 Task: In the  document leadership.docx, change border color to  'Brown' and border width to  '1.5' Select the first Column and fill it with the color  Light Magenta
Action: Mouse pressed left at (268, 387)
Screenshot: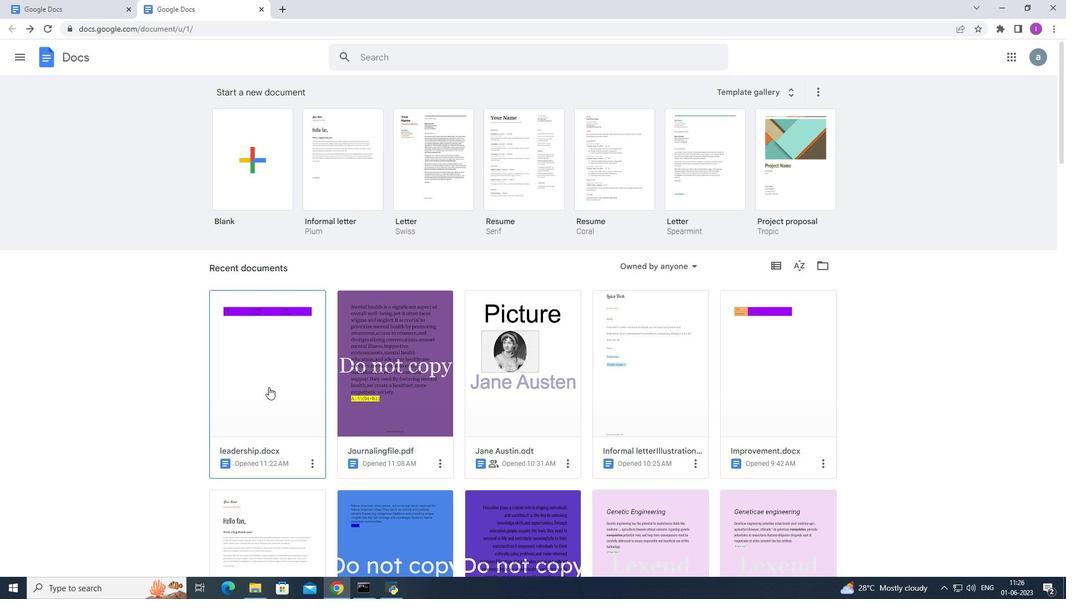 
Action: Mouse moved to (726, 217)
Screenshot: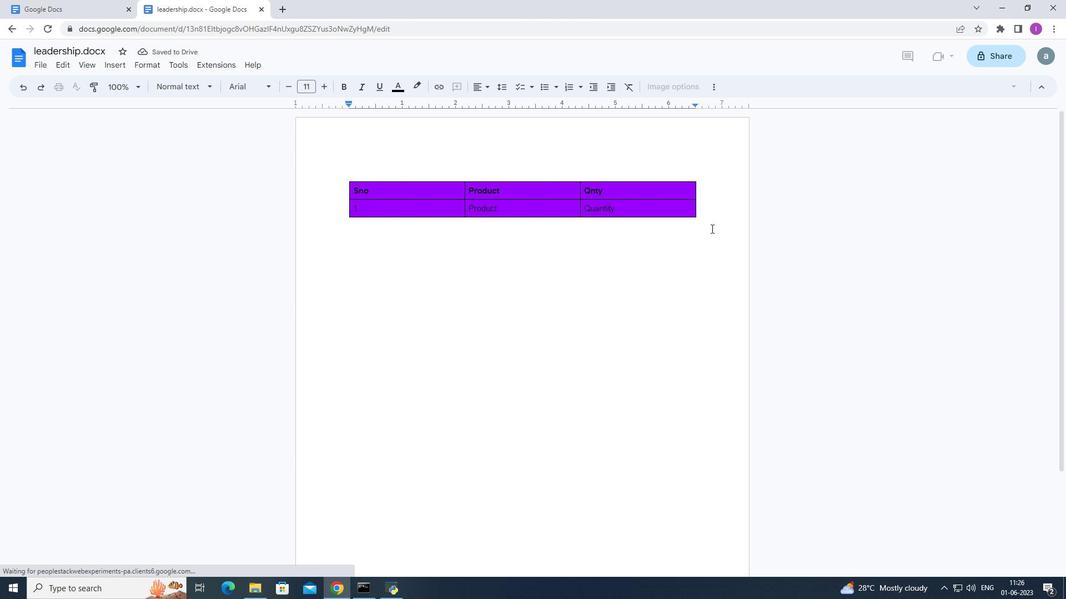 
Action: Mouse pressed left at (726, 217)
Screenshot: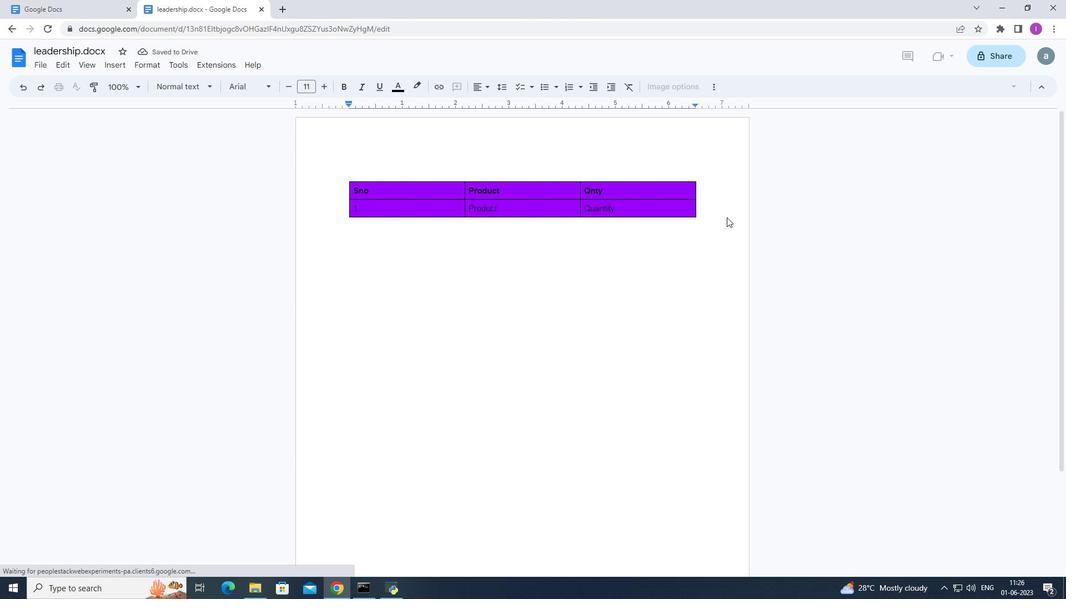 
Action: Mouse moved to (681, 248)
Screenshot: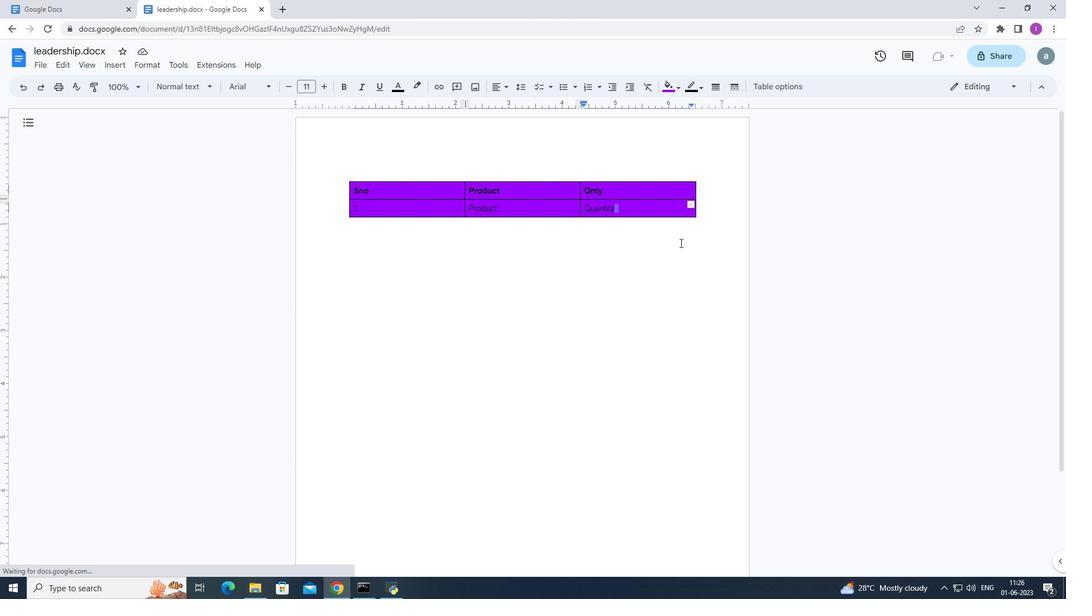 
Action: Mouse pressed left at (681, 248)
Screenshot: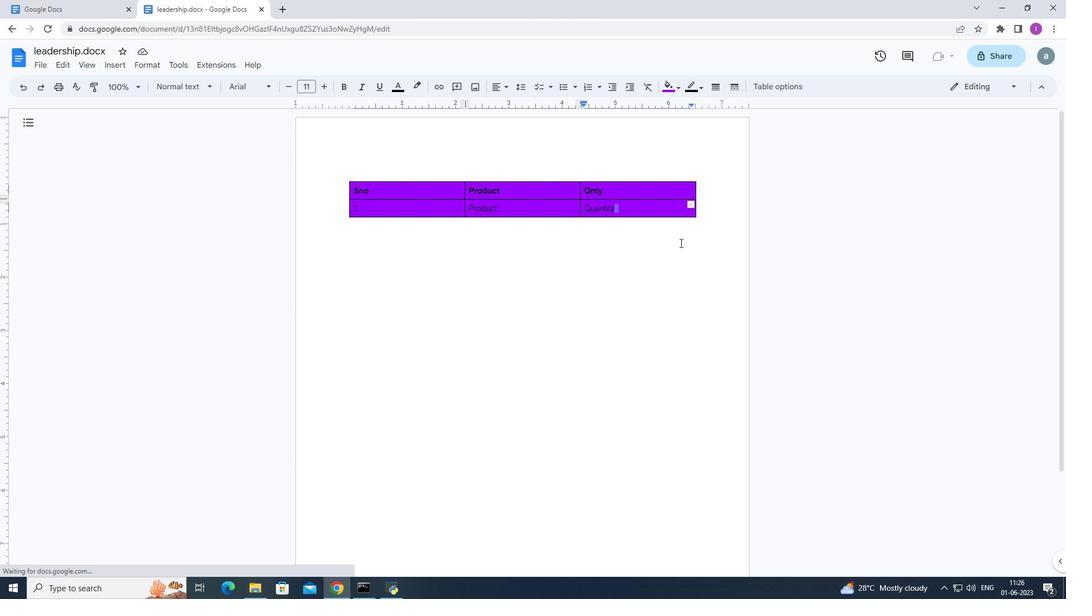
Action: Mouse moved to (703, 224)
Screenshot: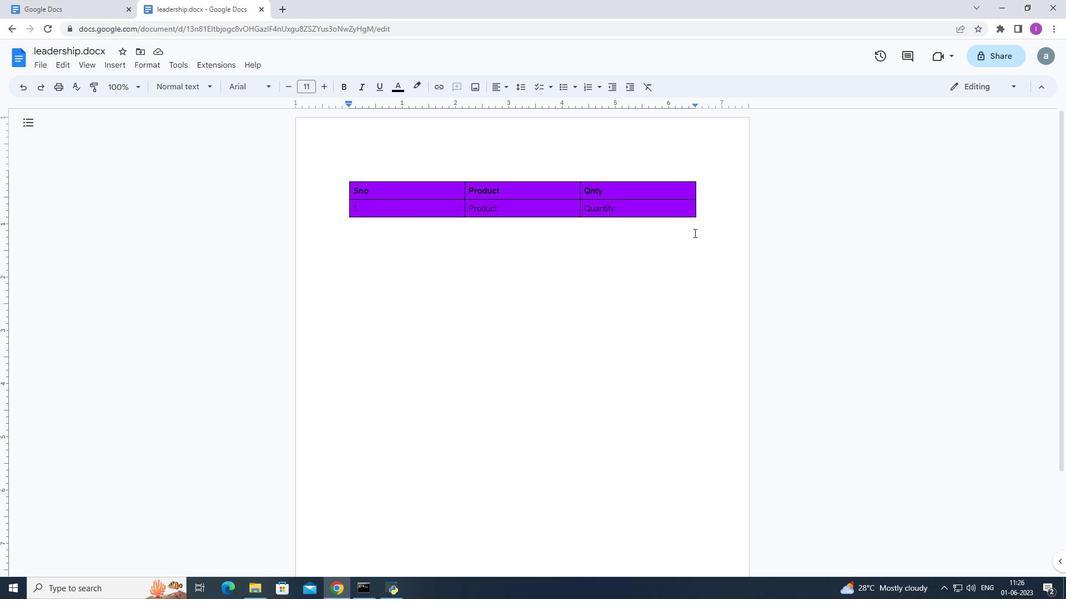 
Action: Mouse pressed left at (703, 224)
Screenshot: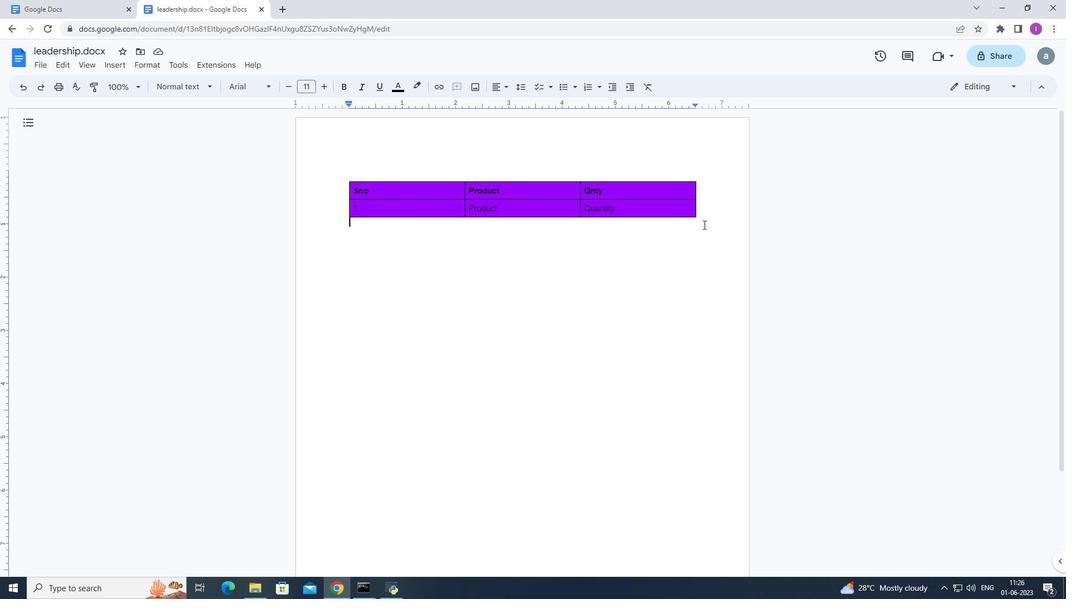 
Action: Mouse moved to (694, 139)
Screenshot: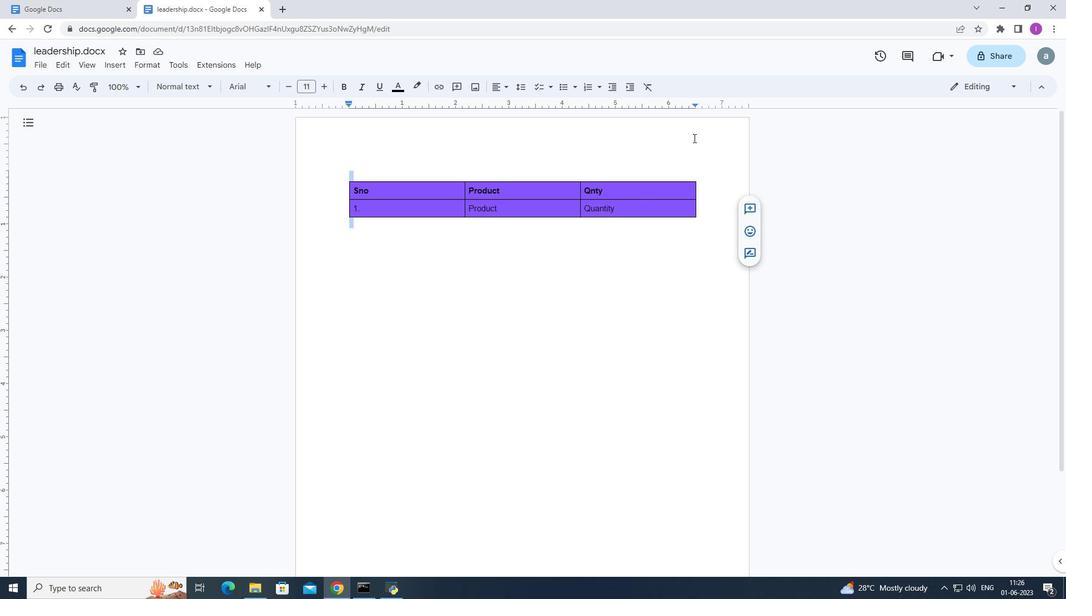 
Action: Mouse pressed left at (694, 139)
Screenshot: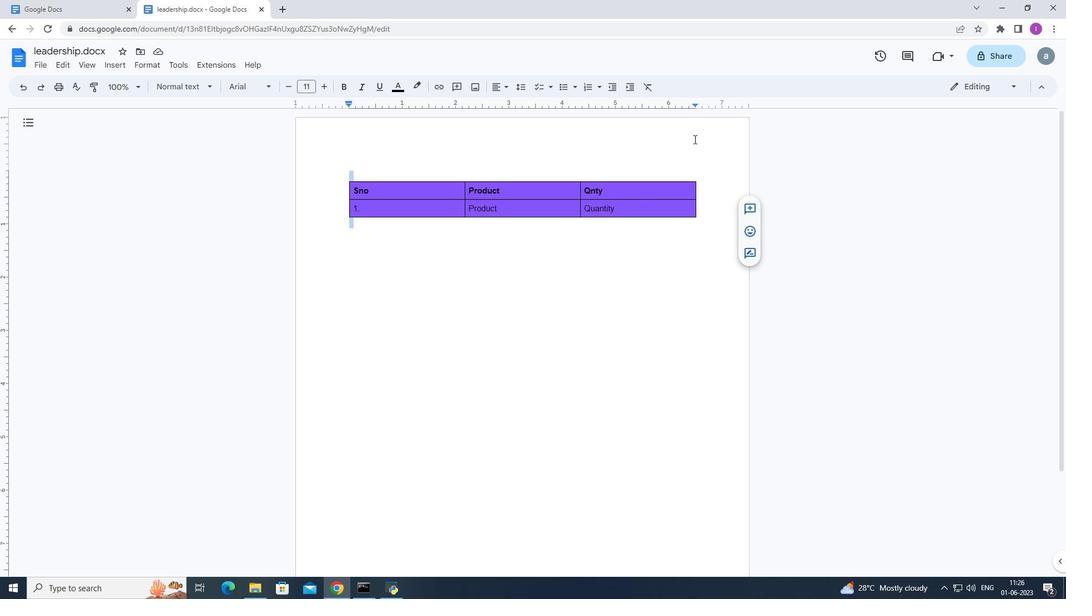 
Action: Mouse moved to (706, 223)
Screenshot: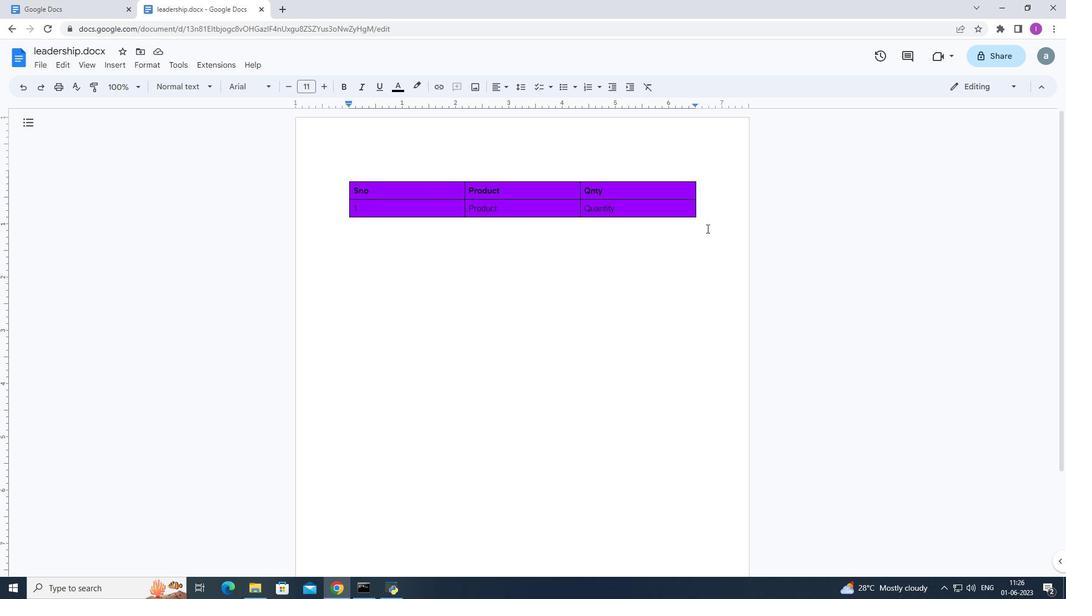
Action: Mouse pressed left at (706, 223)
Screenshot: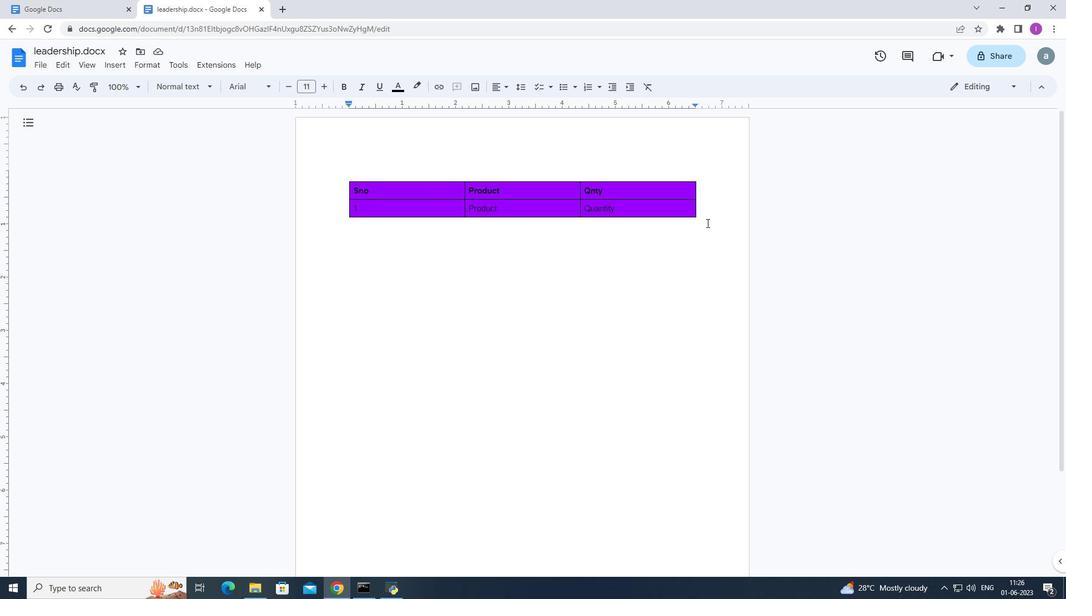 
Action: Mouse moved to (691, 89)
Screenshot: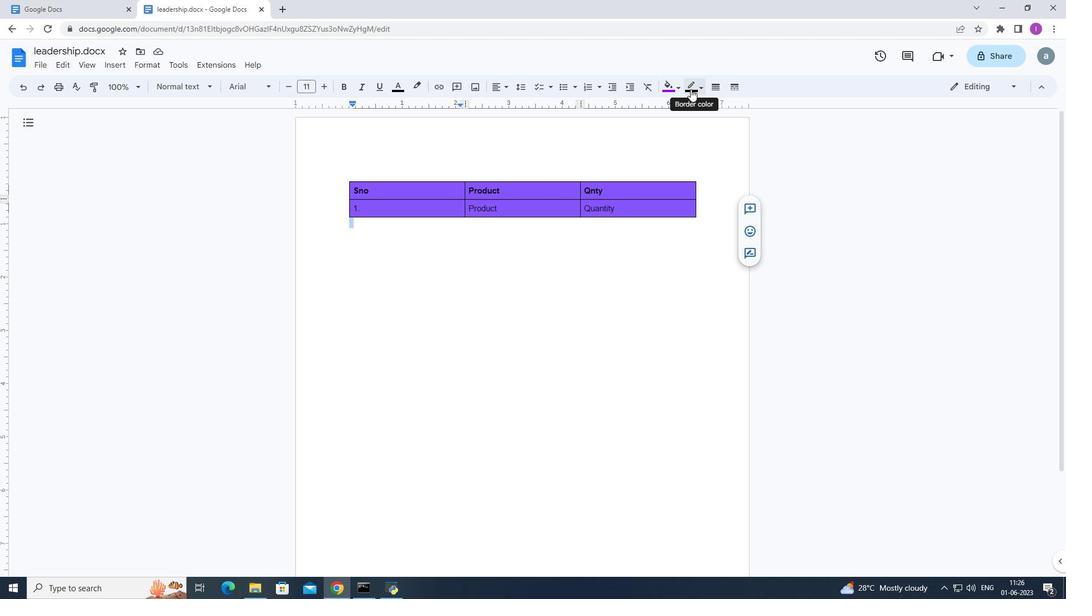 
Action: Mouse pressed left at (691, 89)
Screenshot: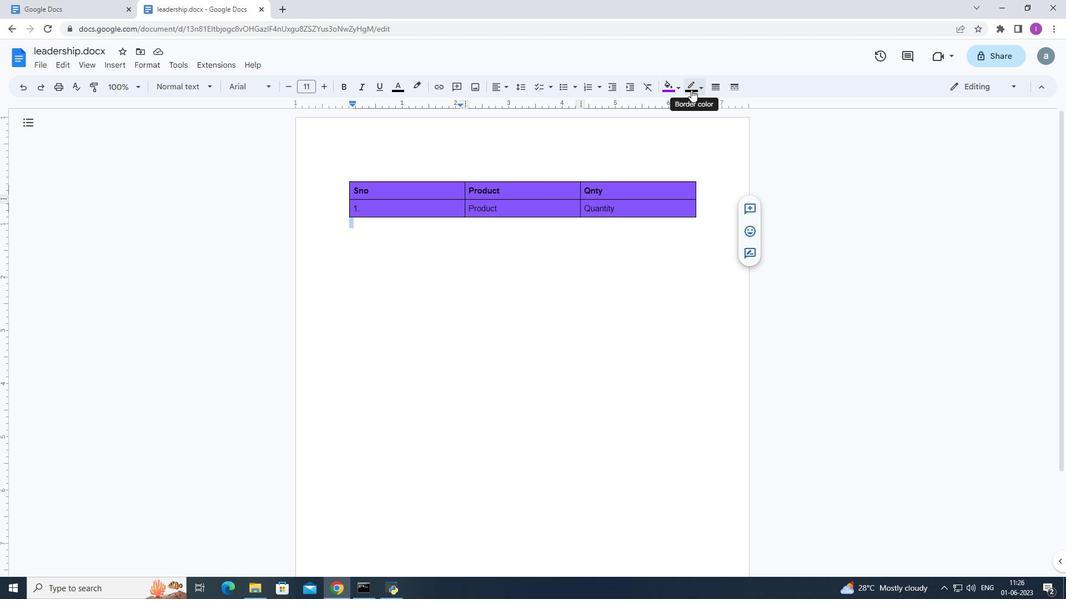 
Action: Mouse moved to (698, 217)
Screenshot: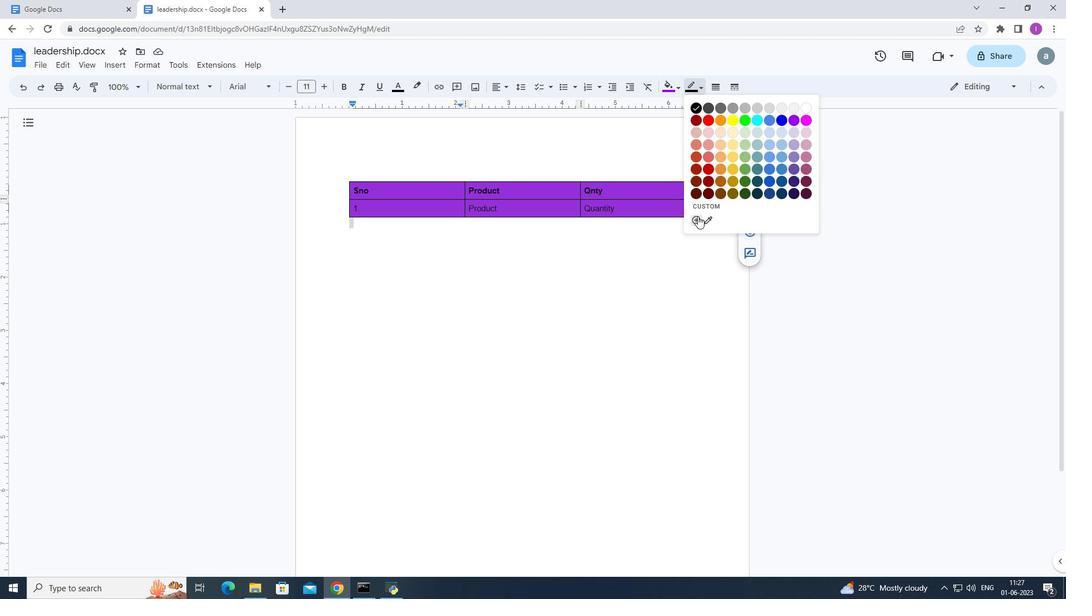 
Action: Mouse pressed left at (698, 217)
Screenshot: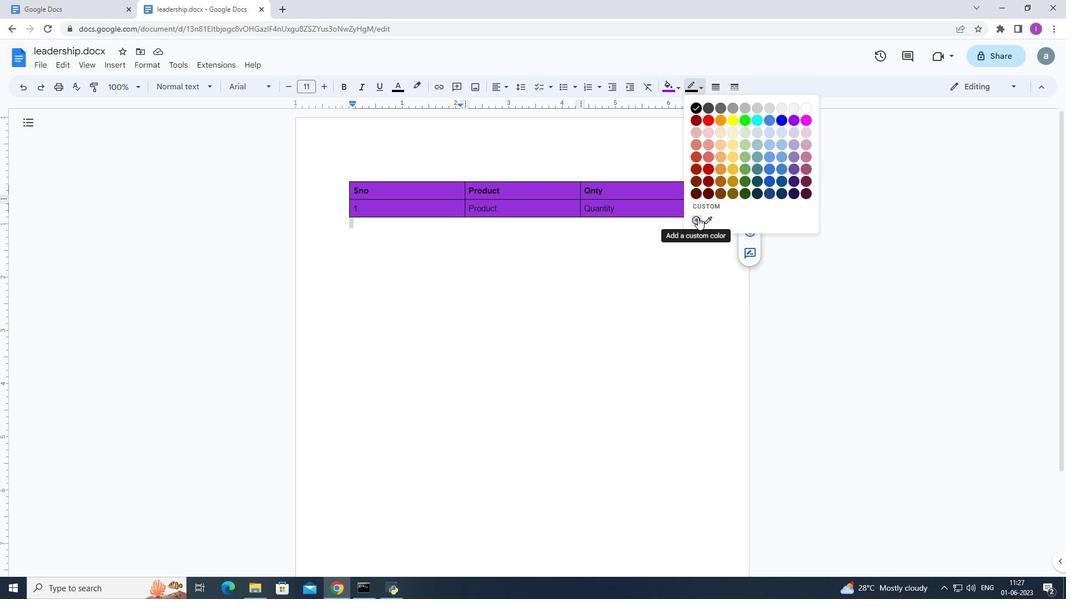 
Action: Mouse moved to (573, 228)
Screenshot: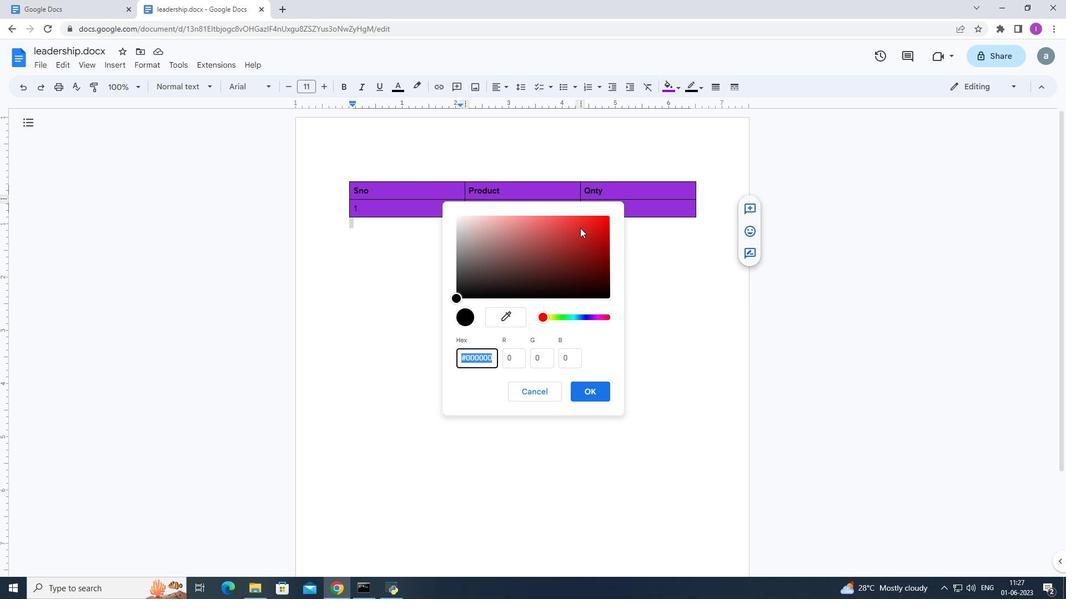 
Action: Mouse pressed left at (573, 228)
Screenshot: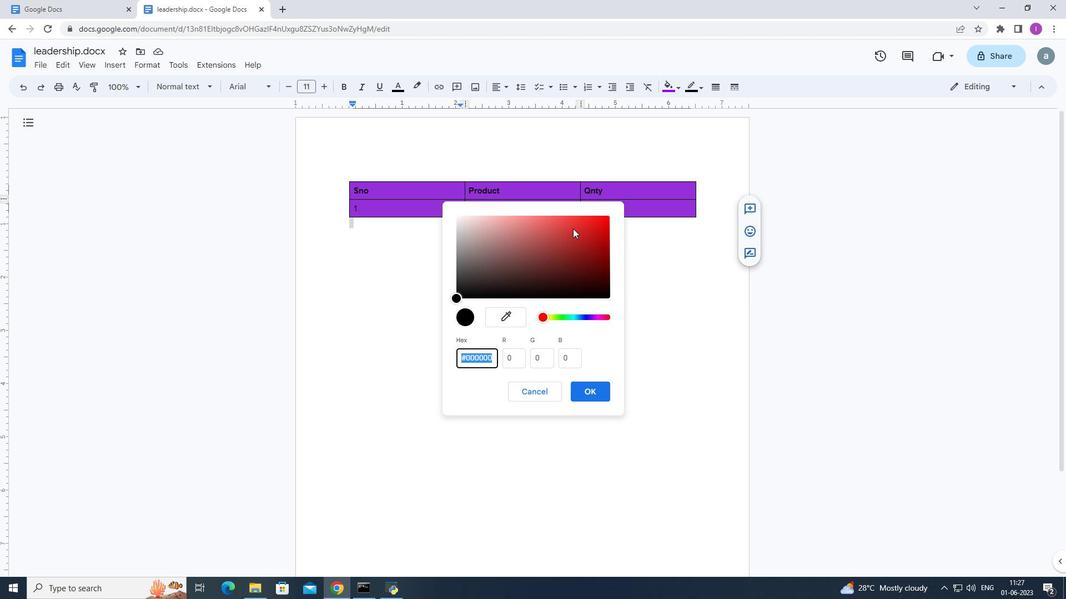 
Action: Mouse moved to (551, 318)
Screenshot: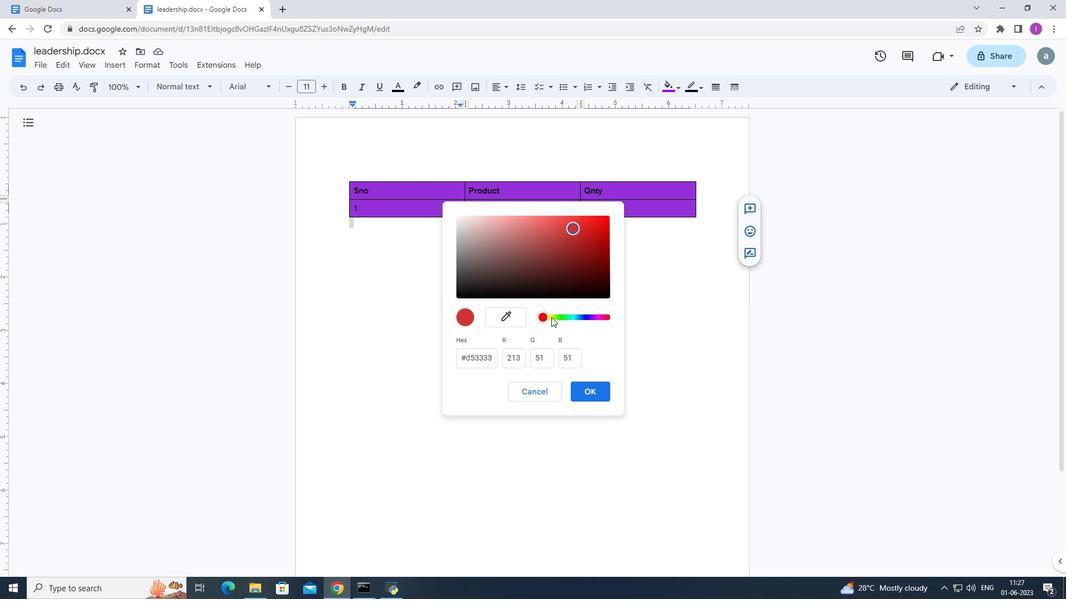 
Action: Mouse pressed left at (551, 318)
Screenshot: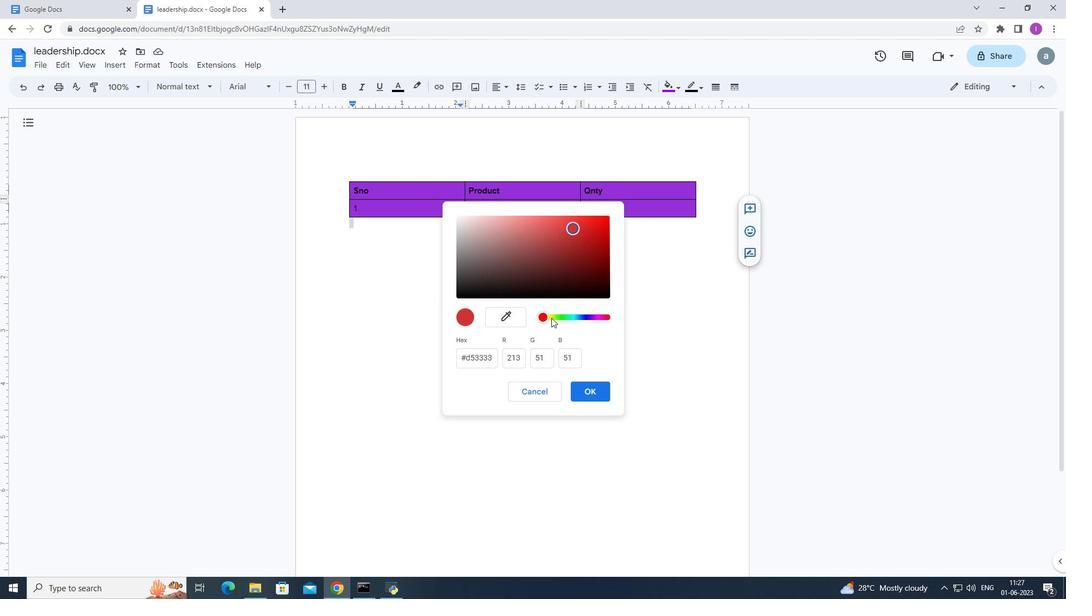 
Action: Mouse moved to (548, 316)
Screenshot: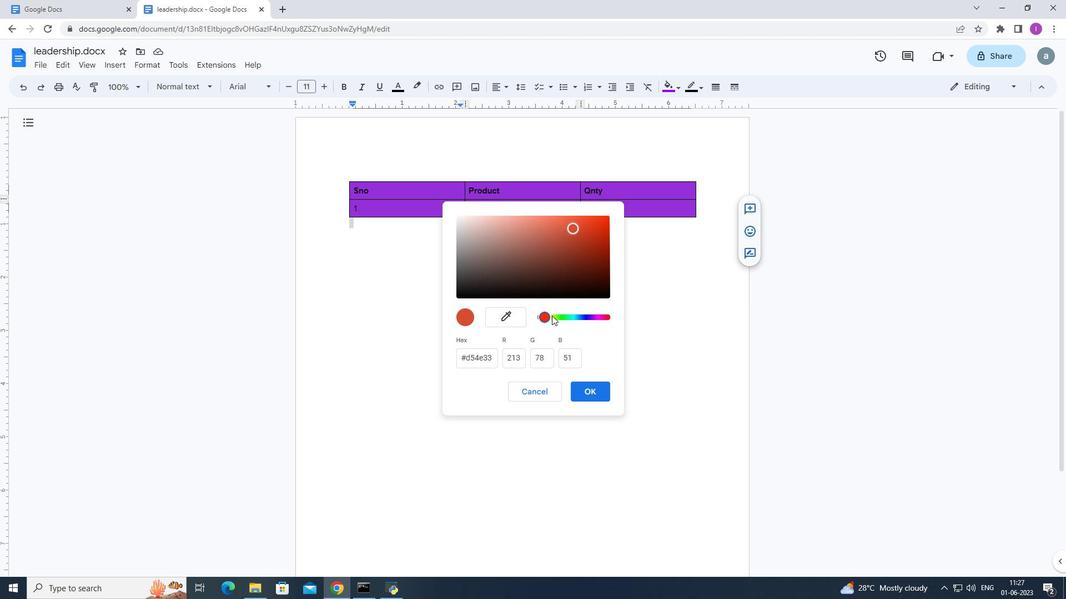 
Action: Mouse pressed left at (548, 316)
Screenshot: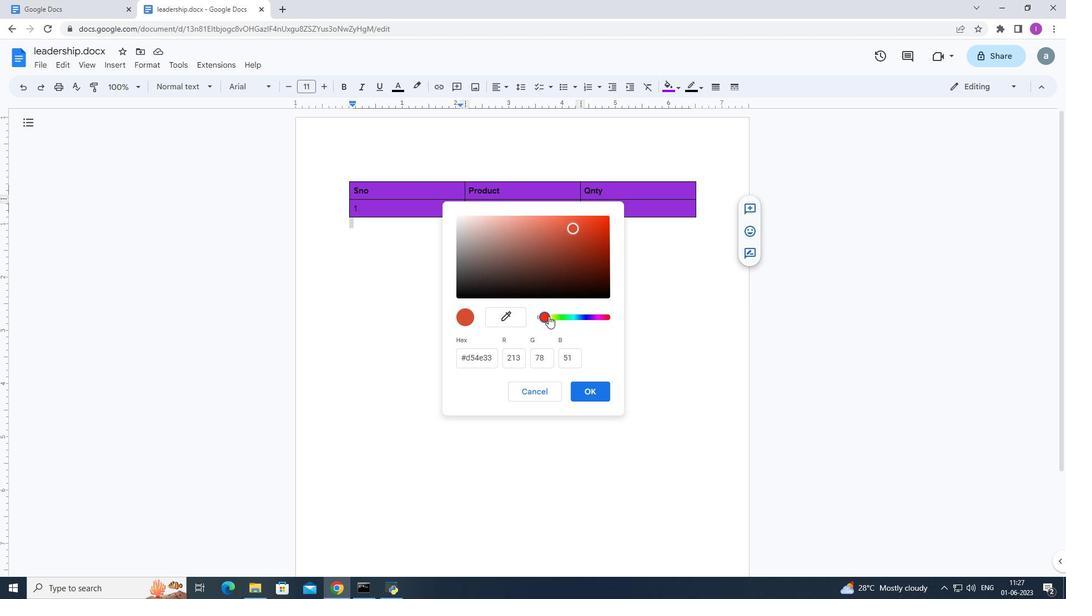 
Action: Mouse moved to (592, 234)
Screenshot: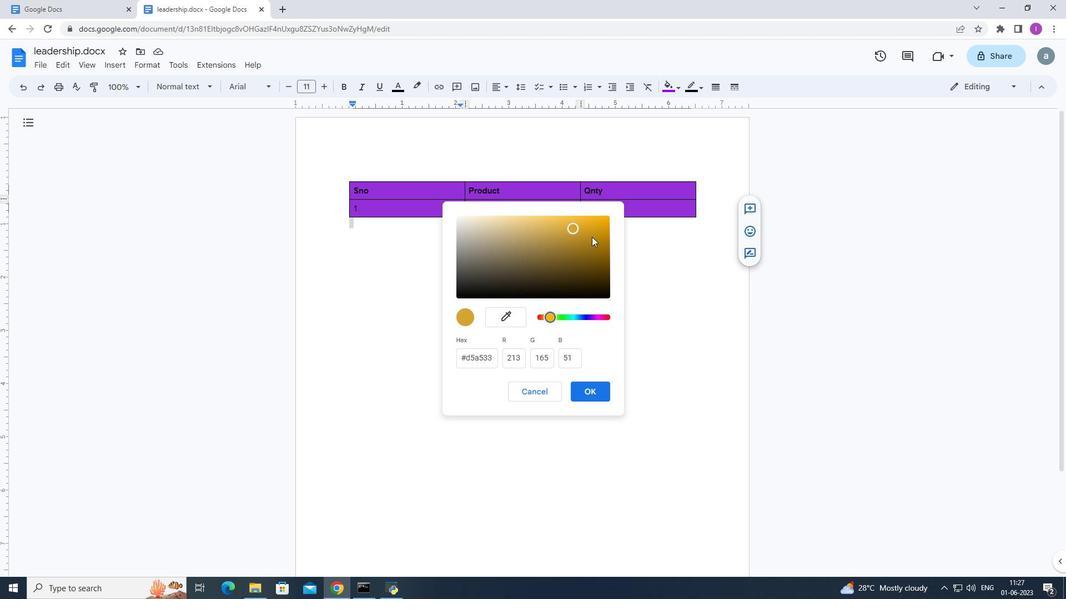 
Action: Mouse pressed left at (592, 234)
Screenshot: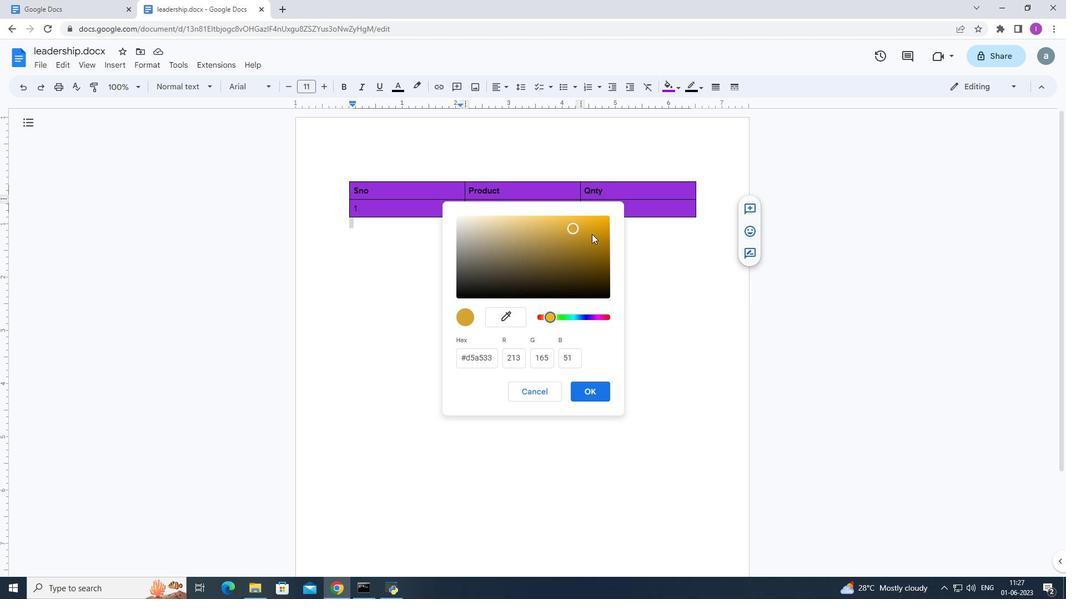 
Action: Mouse moved to (576, 388)
Screenshot: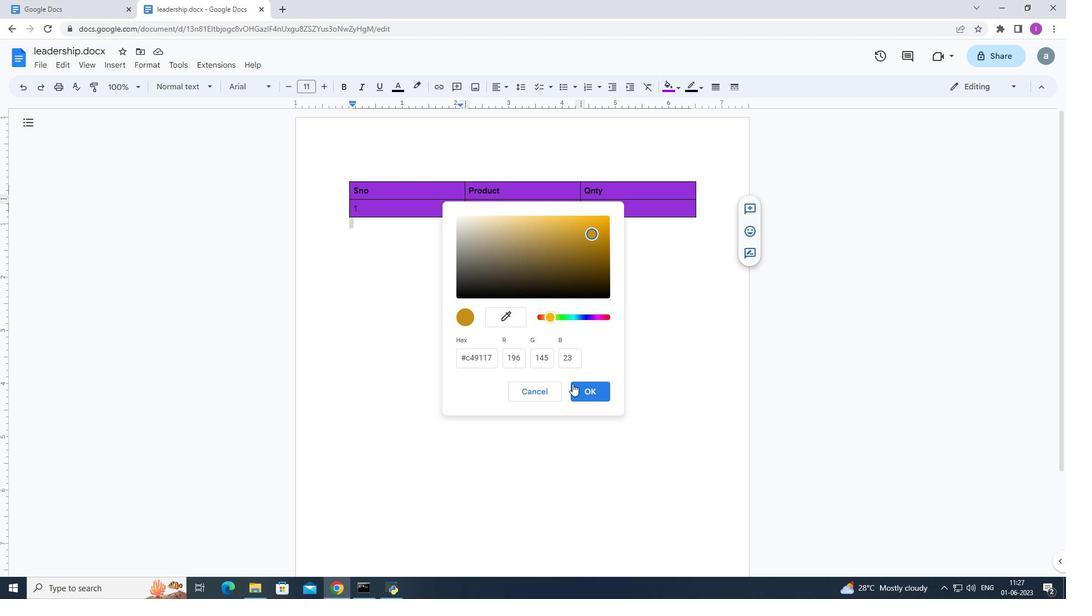 
Action: Mouse pressed left at (576, 388)
Screenshot: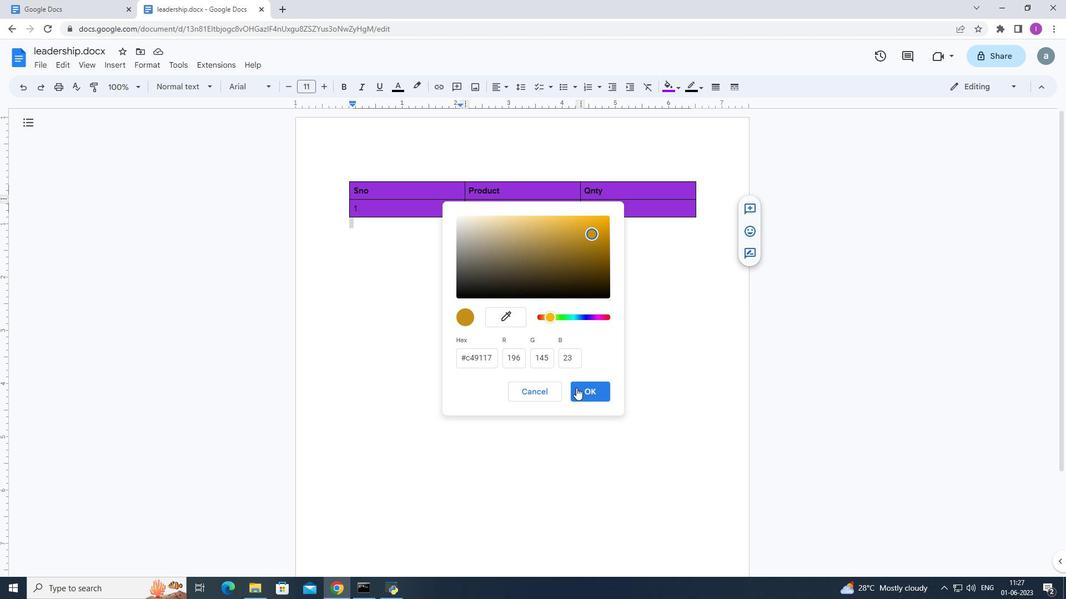 
Action: Mouse moved to (658, 155)
Screenshot: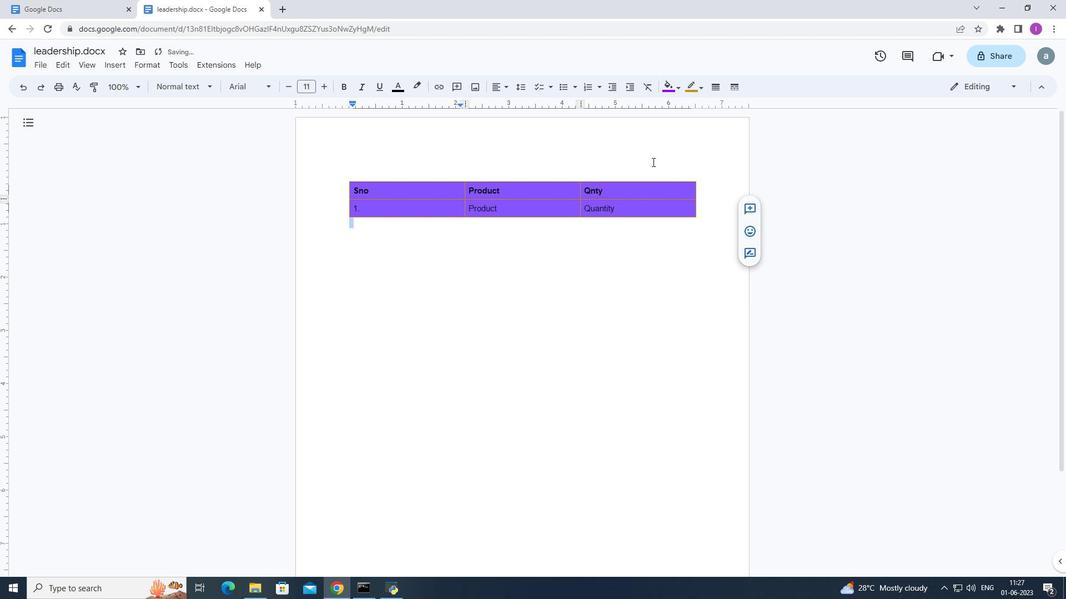 
Action: Mouse pressed left at (658, 155)
Screenshot: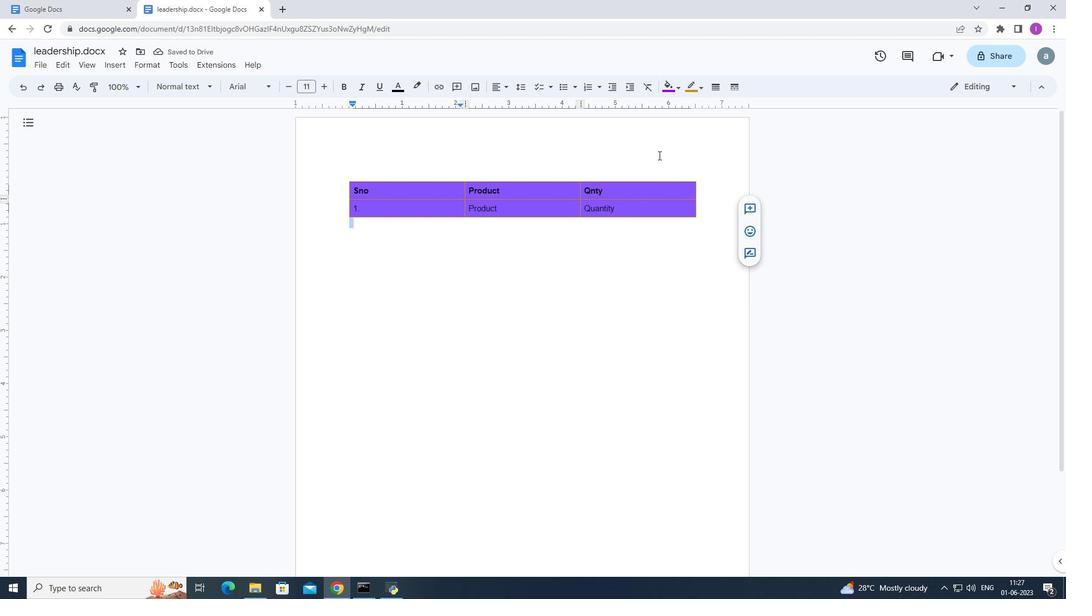 
Action: Mouse moved to (701, 215)
Screenshot: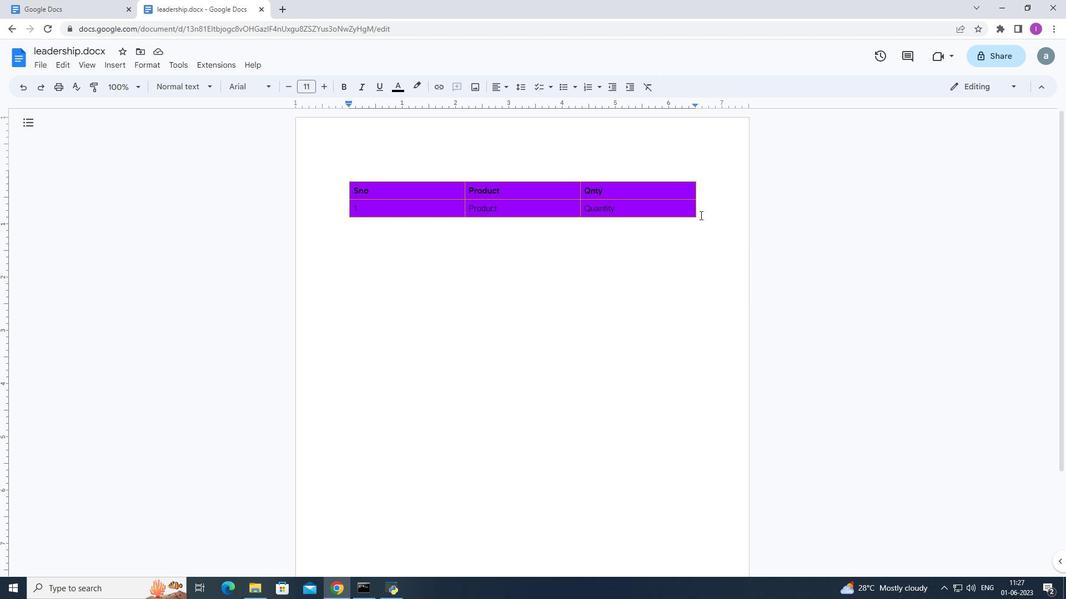 
Action: Mouse pressed left at (701, 215)
Screenshot: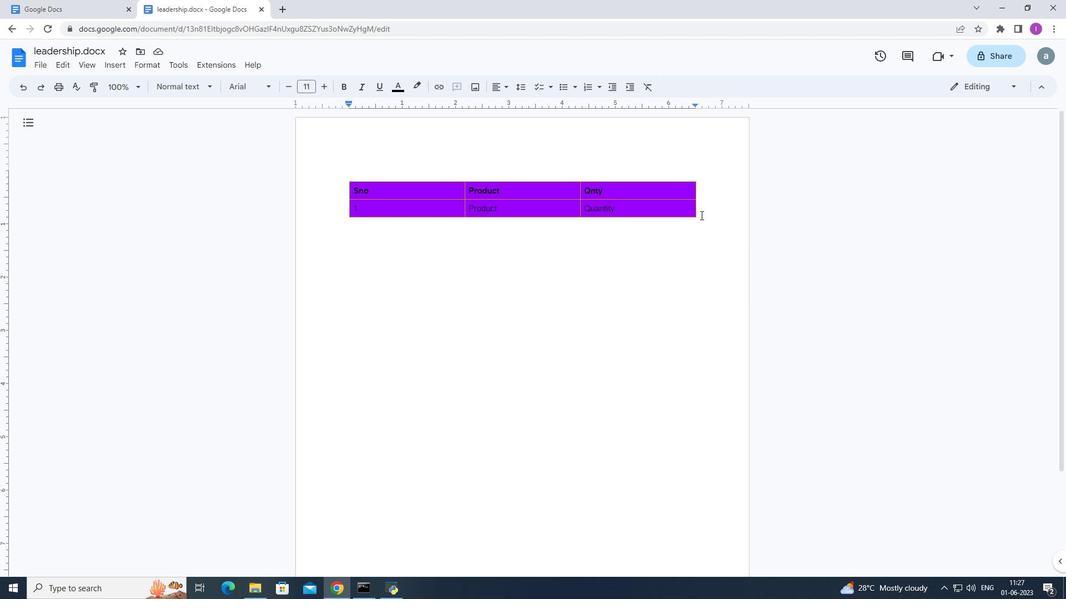 
Action: Mouse moved to (692, 158)
Screenshot: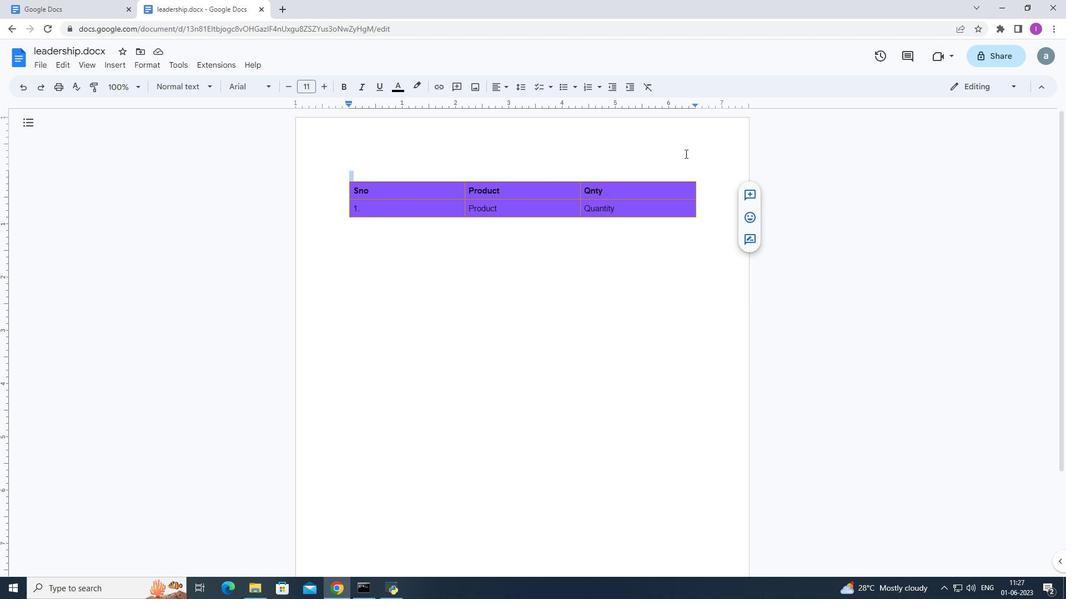 
Action: Mouse pressed left at (692, 158)
Screenshot: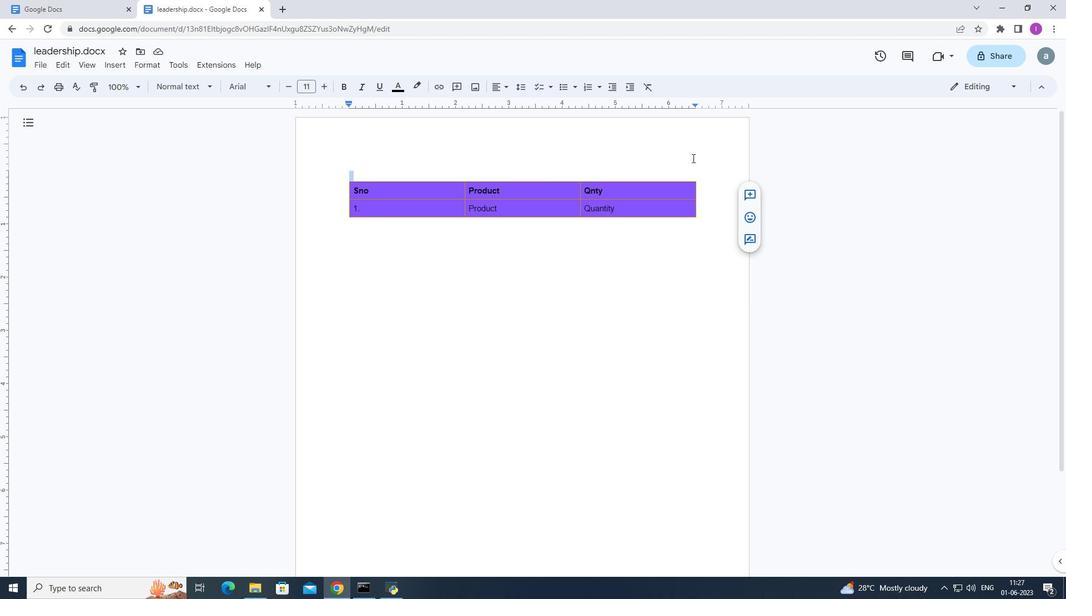 
Action: Mouse moved to (708, 182)
Screenshot: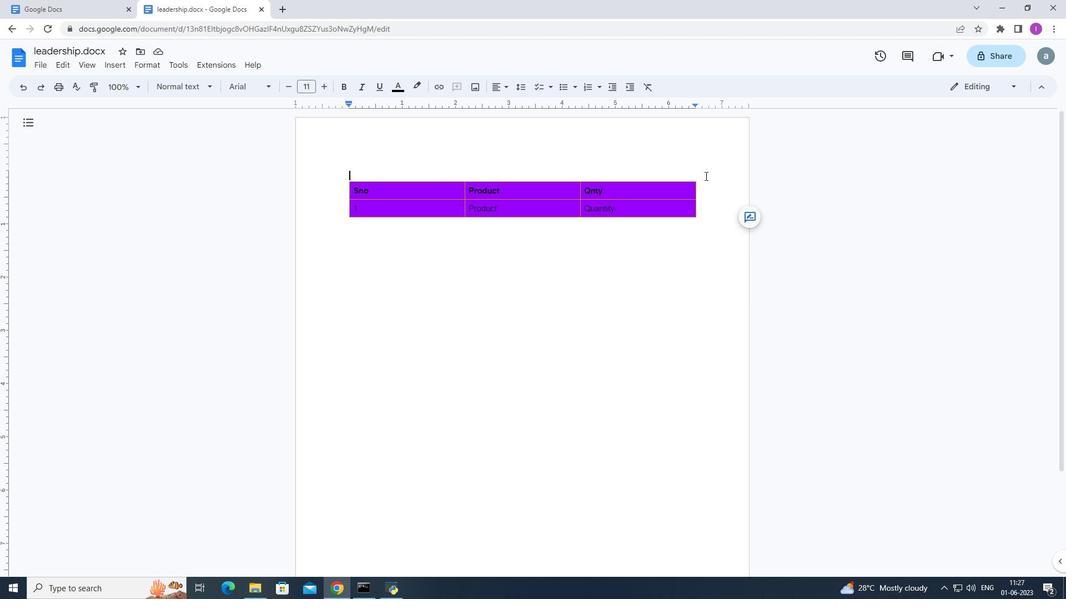 
Action: Mouse pressed left at (708, 182)
Screenshot: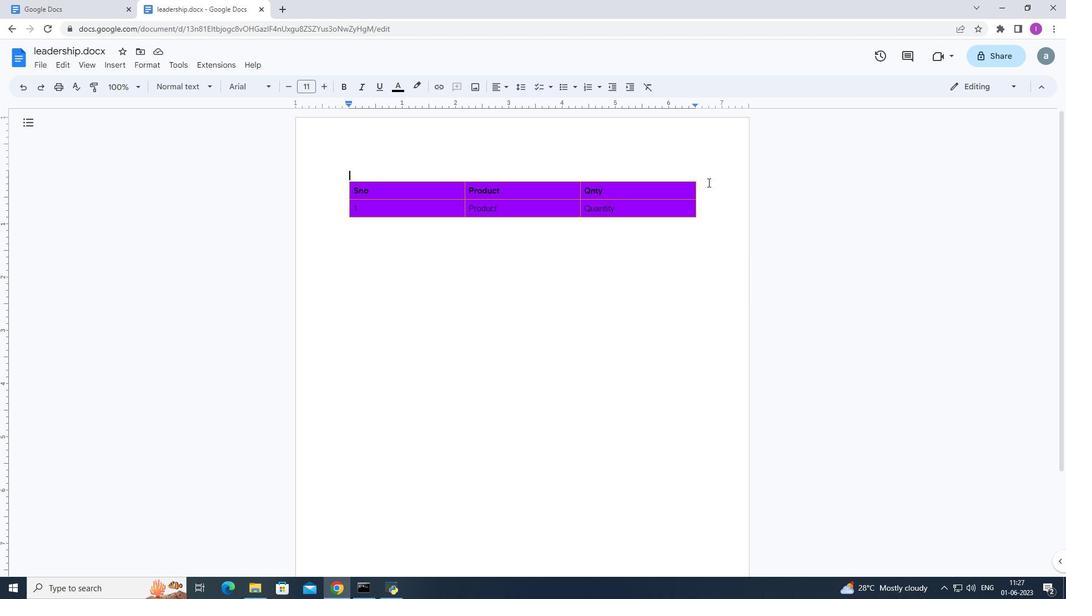 
Action: Mouse moved to (714, 161)
Screenshot: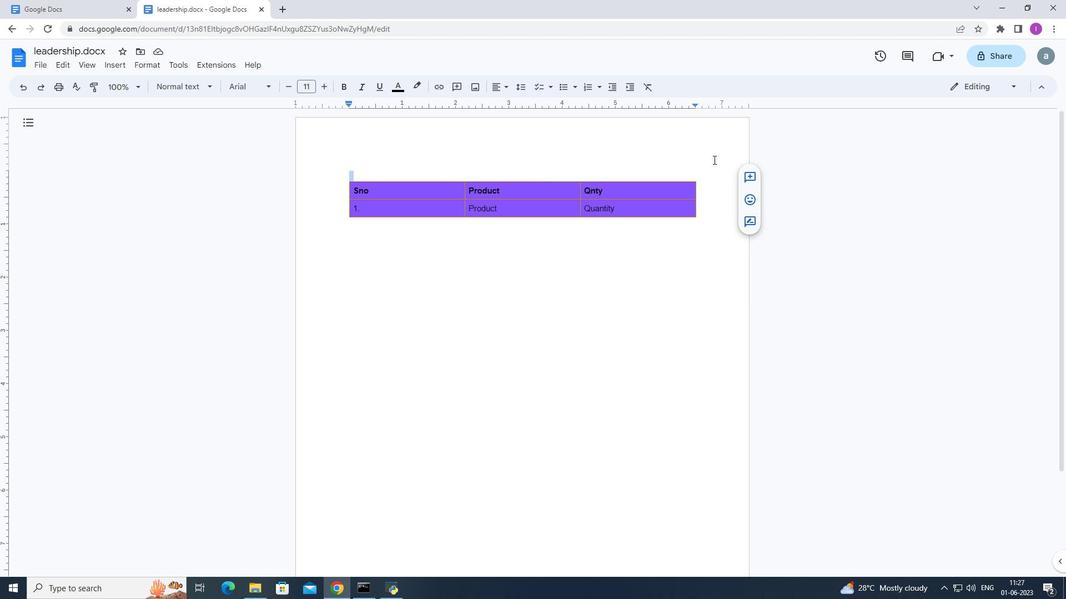 
Action: Mouse pressed left at (714, 161)
Screenshot: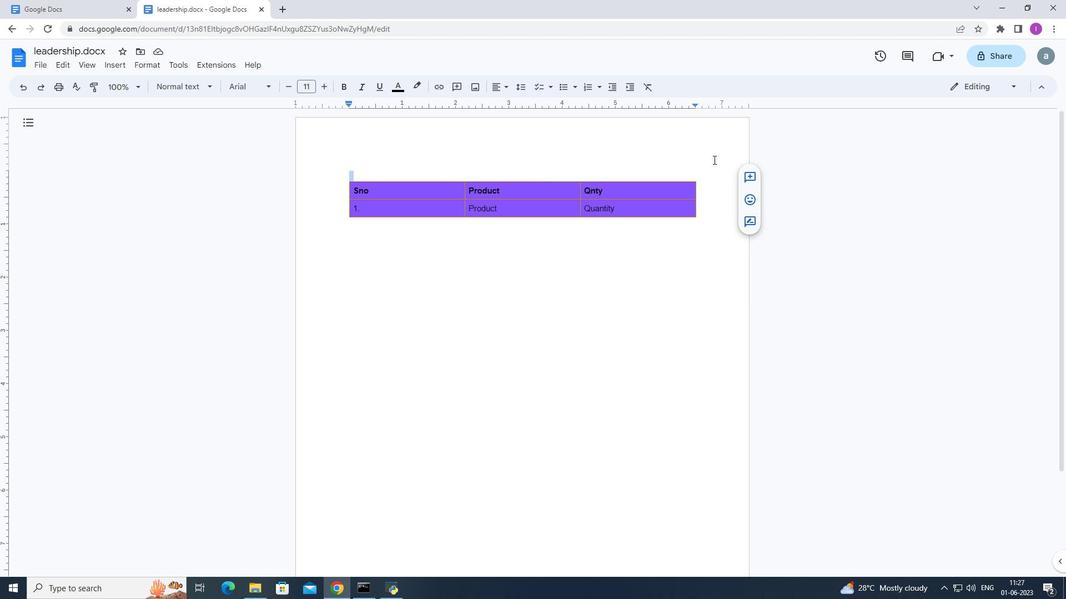 
Action: Mouse moved to (711, 232)
Screenshot: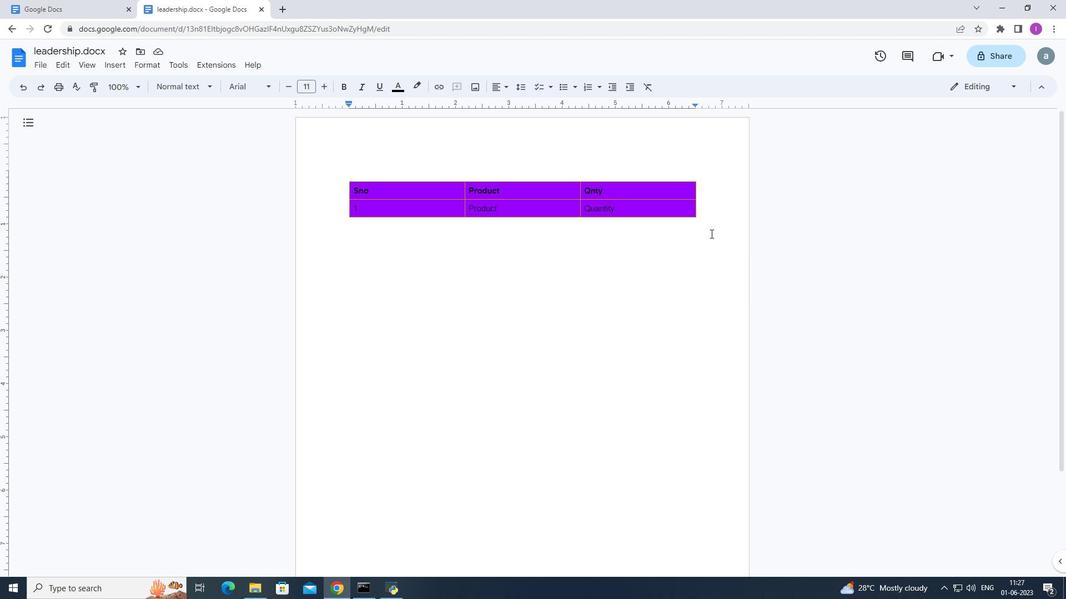 
Action: Mouse pressed left at (711, 232)
Screenshot: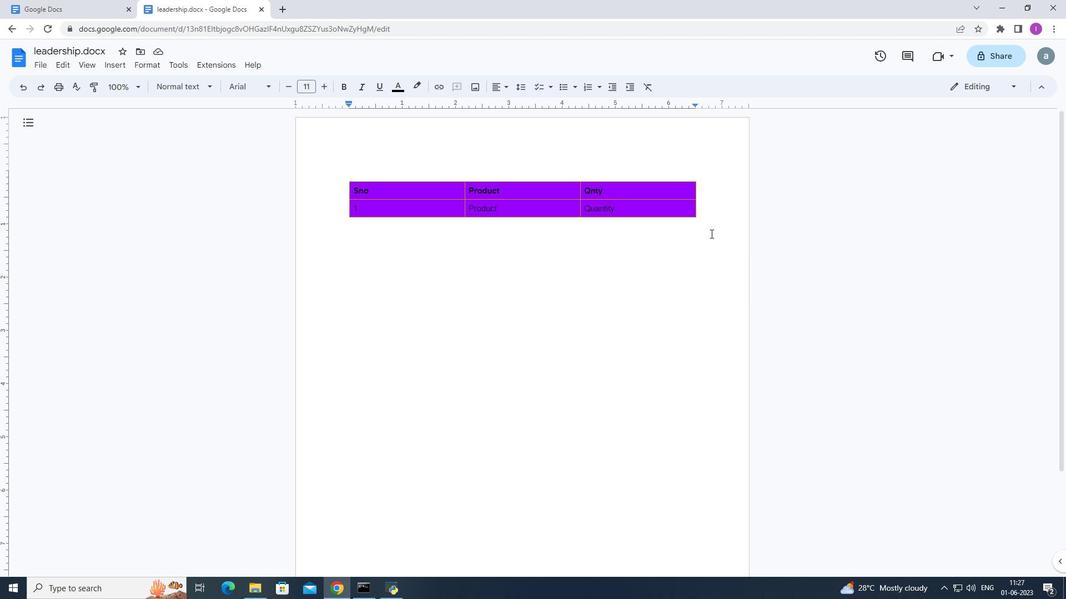
Action: Mouse moved to (712, 88)
Screenshot: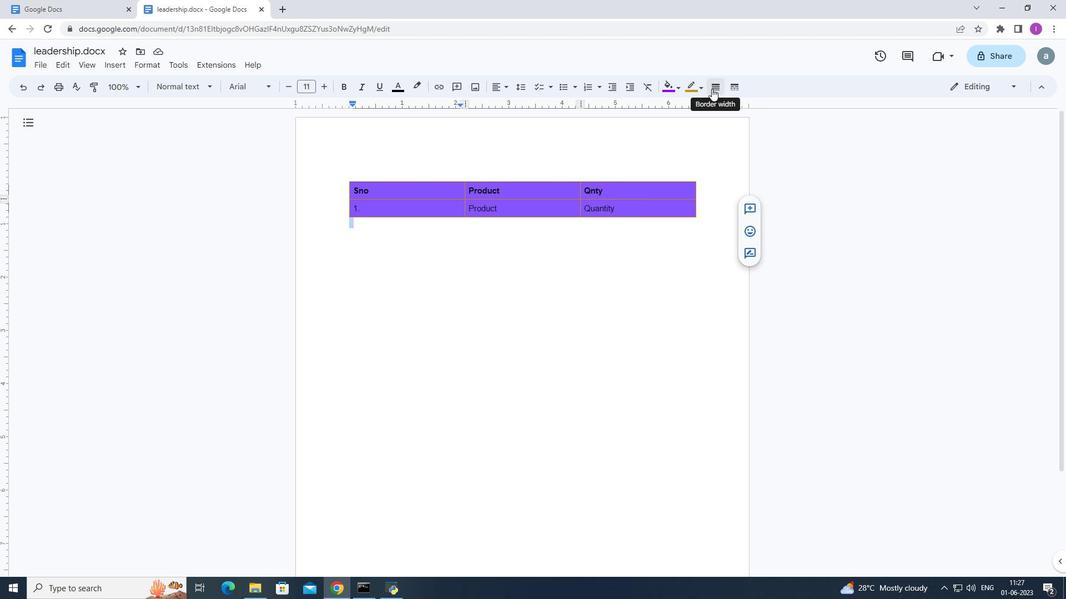 
Action: Mouse pressed left at (712, 88)
Screenshot: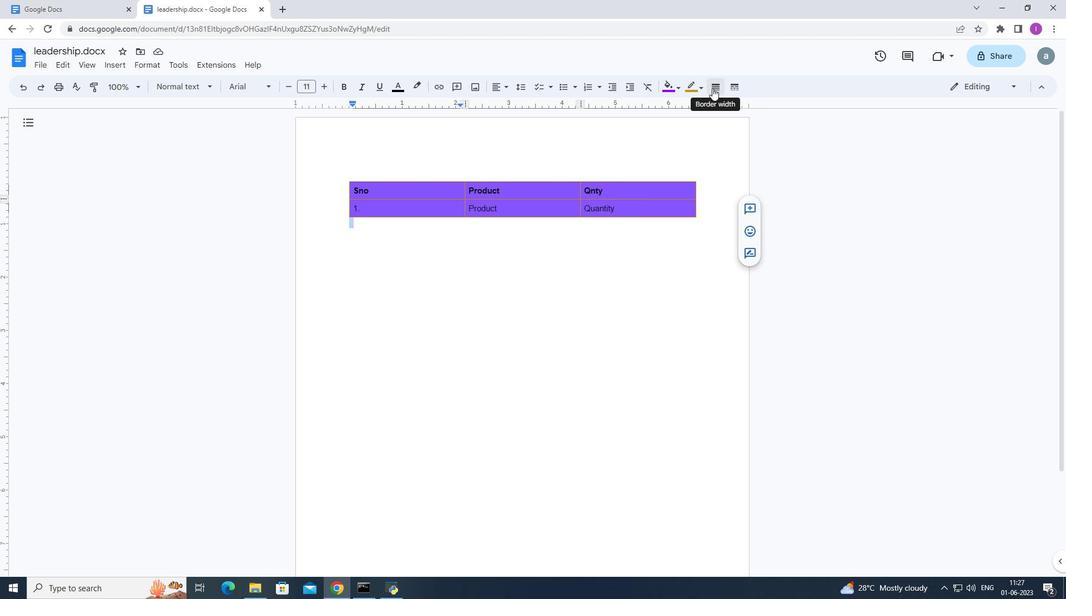 
Action: Mouse moved to (743, 179)
Screenshot: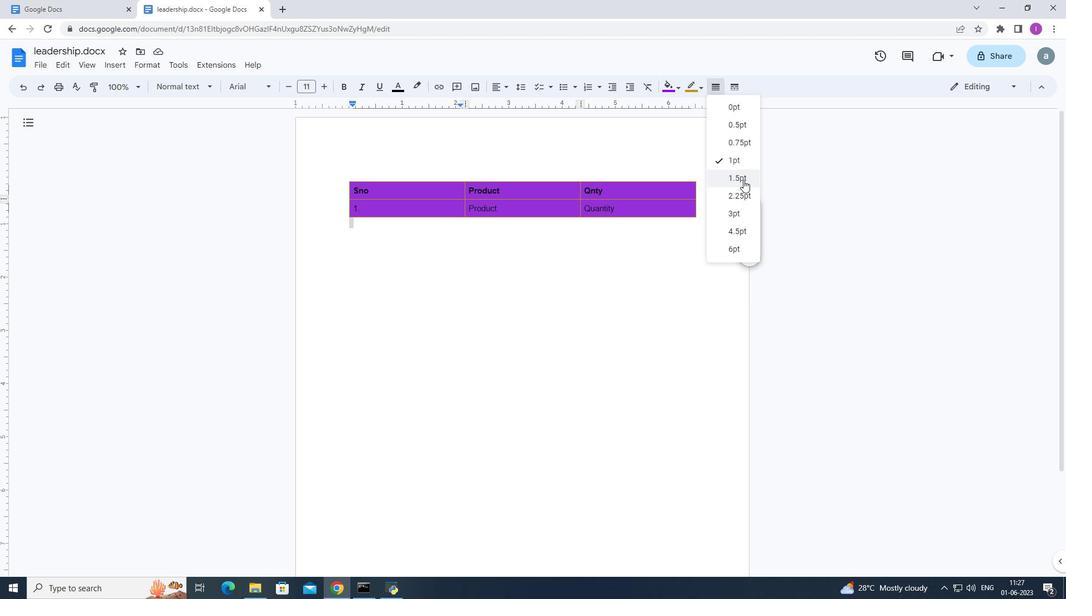 
Action: Mouse pressed left at (743, 179)
Screenshot: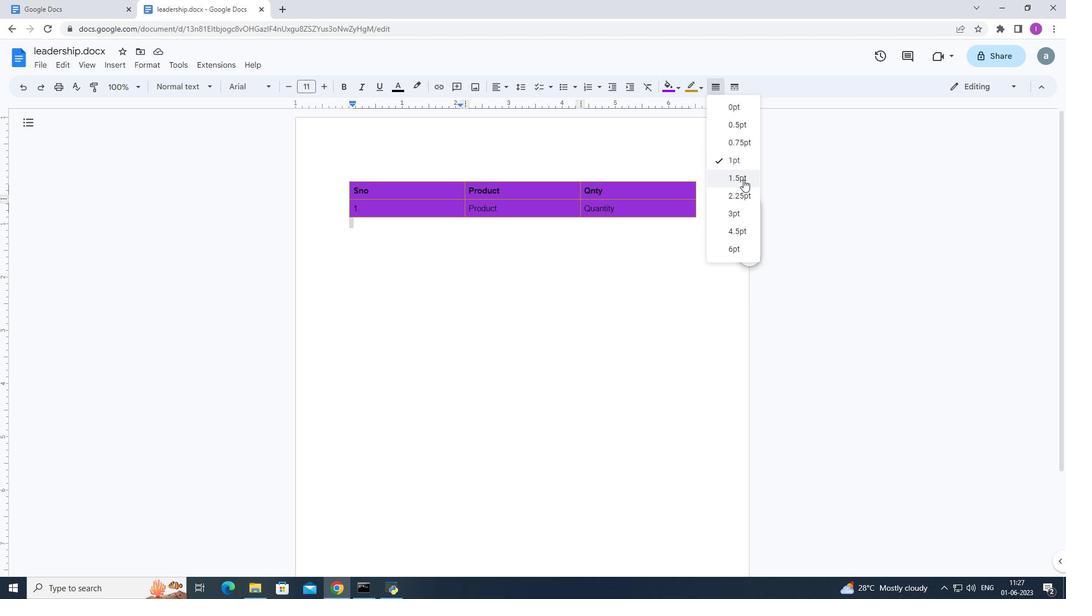 
Action: Mouse moved to (374, 278)
Screenshot: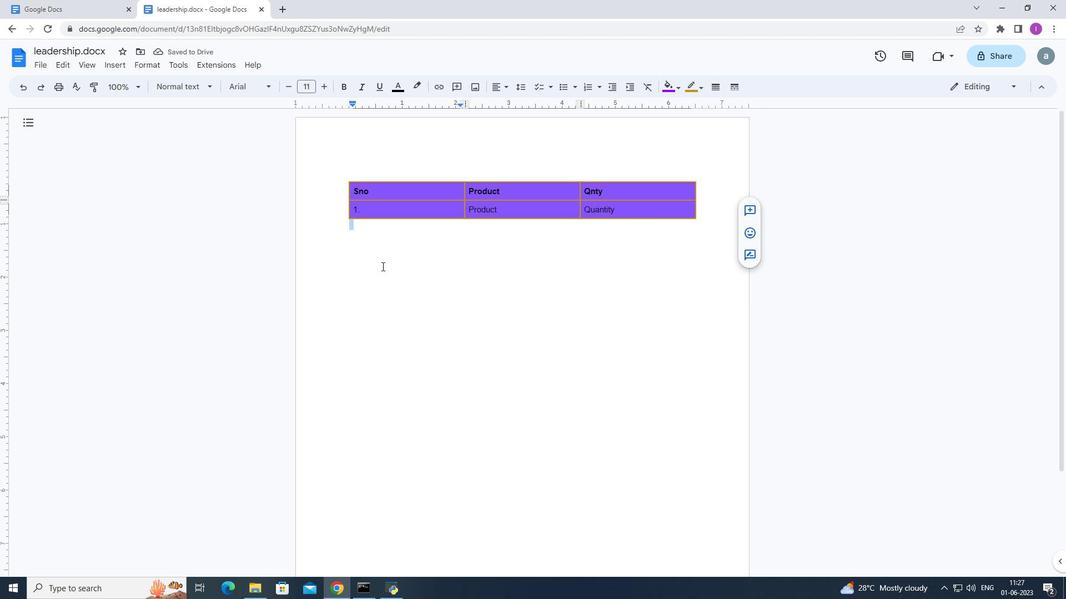 
Action: Mouse pressed left at (374, 278)
Screenshot: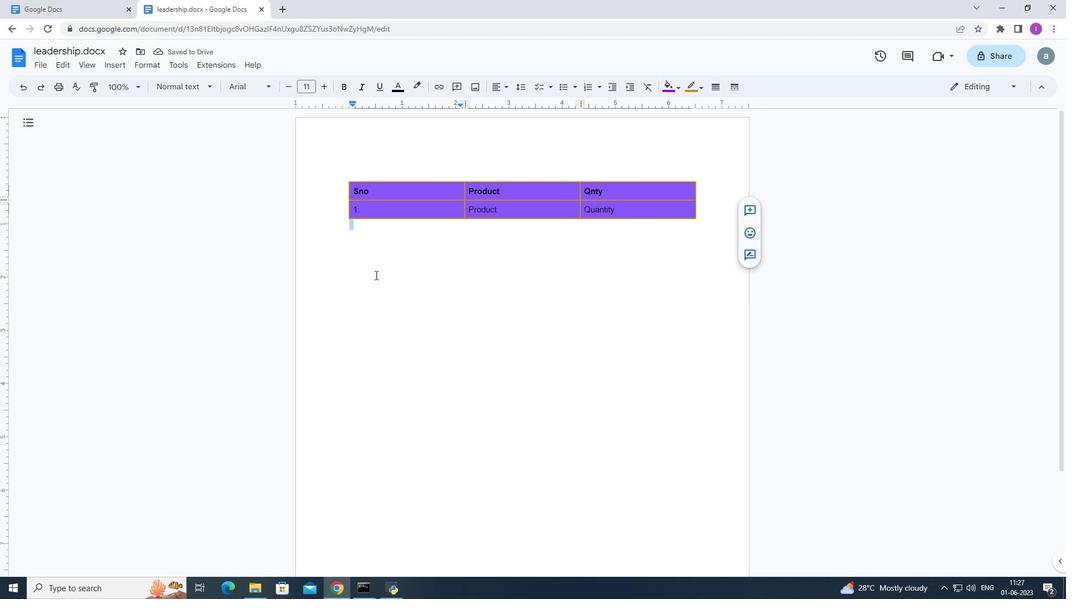 
Action: Mouse moved to (712, 187)
Screenshot: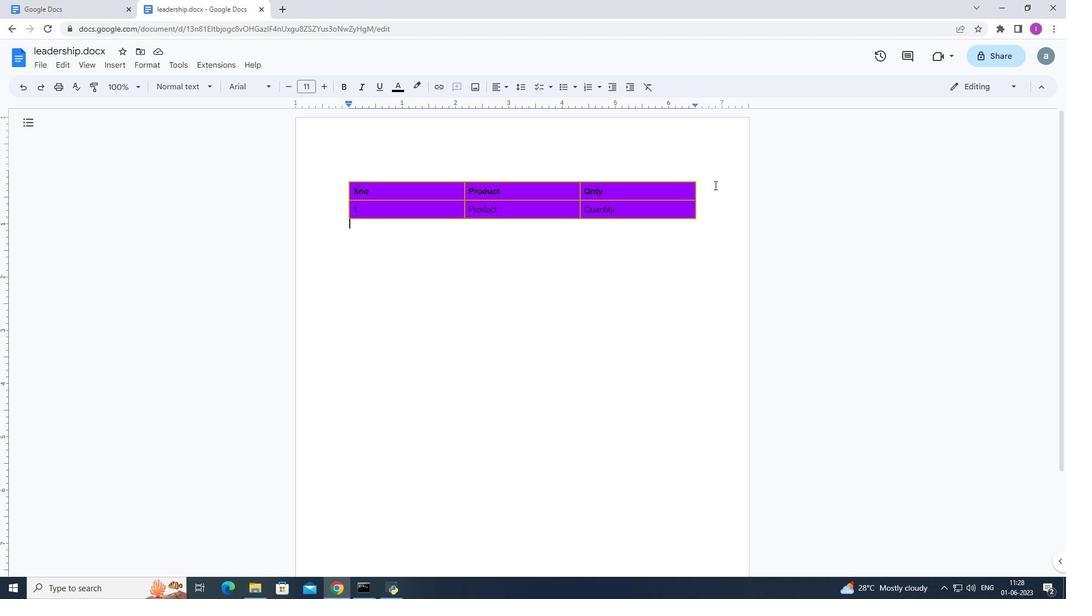 
Action: Mouse pressed left at (712, 187)
Screenshot: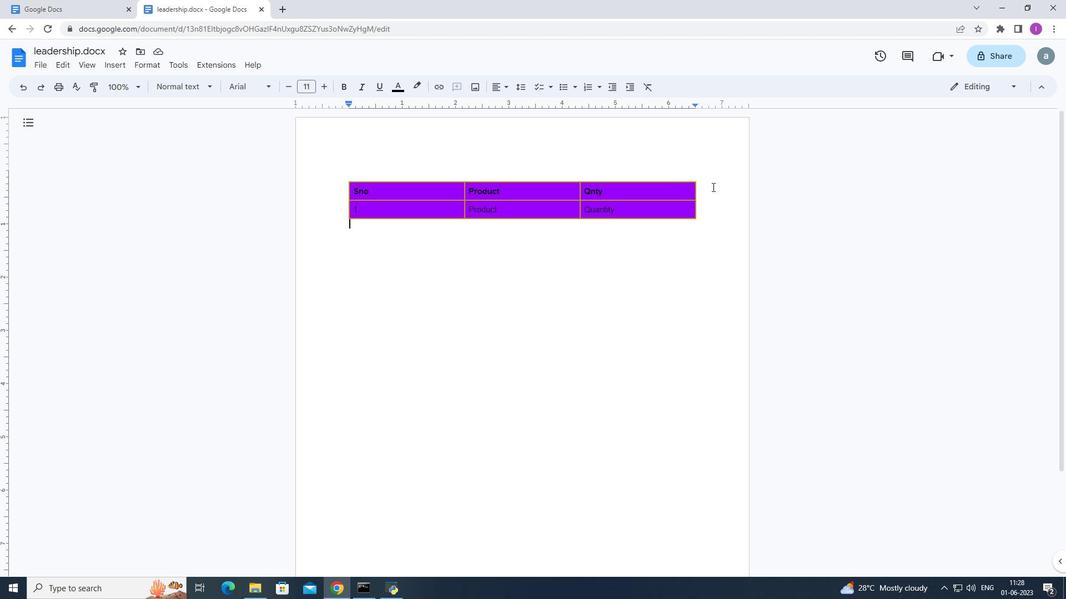 
Action: Mouse moved to (655, 86)
Screenshot: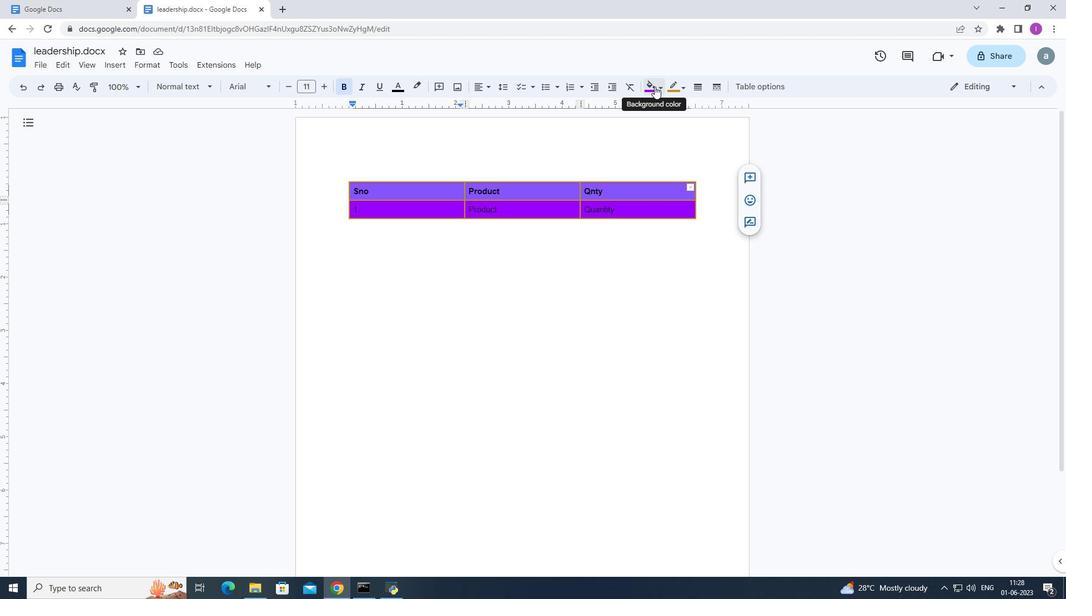 
Action: Mouse pressed left at (655, 86)
Screenshot: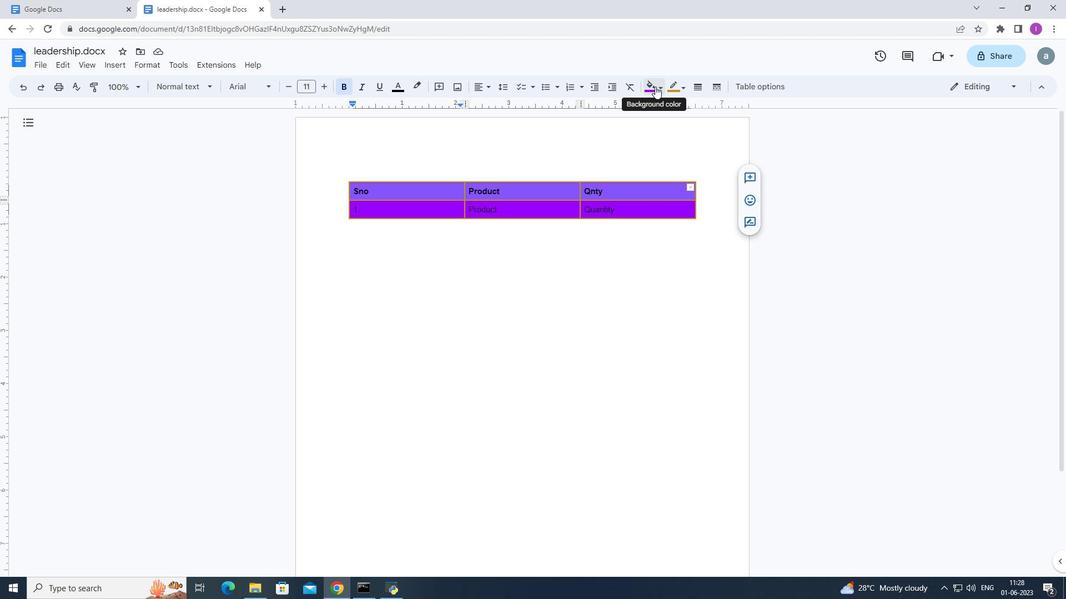 
Action: Mouse moved to (766, 162)
Screenshot: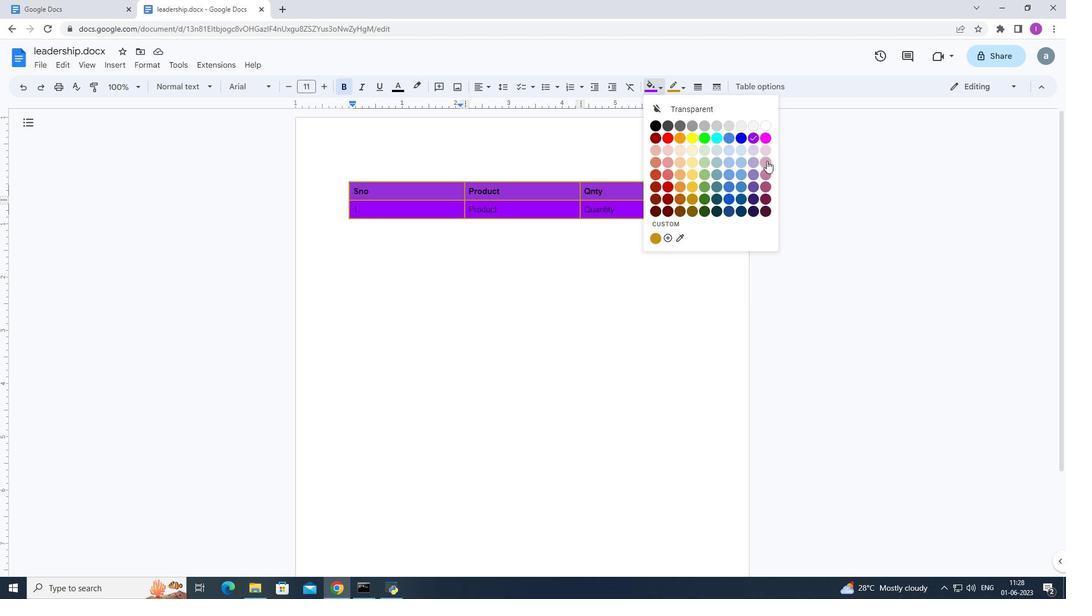 
Action: Mouse pressed left at (766, 162)
Screenshot: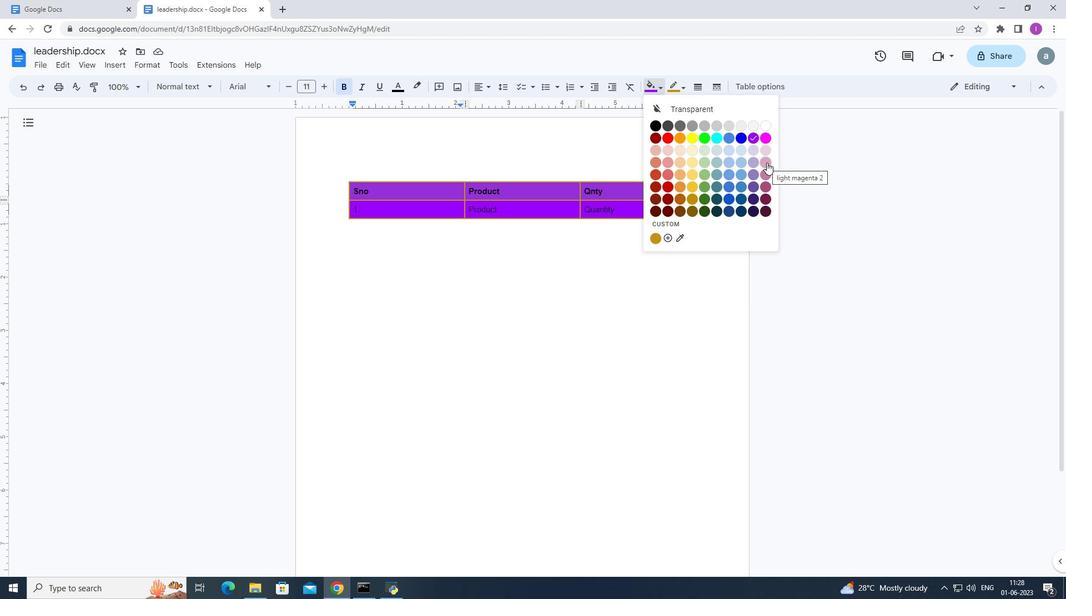 
Action: Mouse moved to (428, 304)
Screenshot: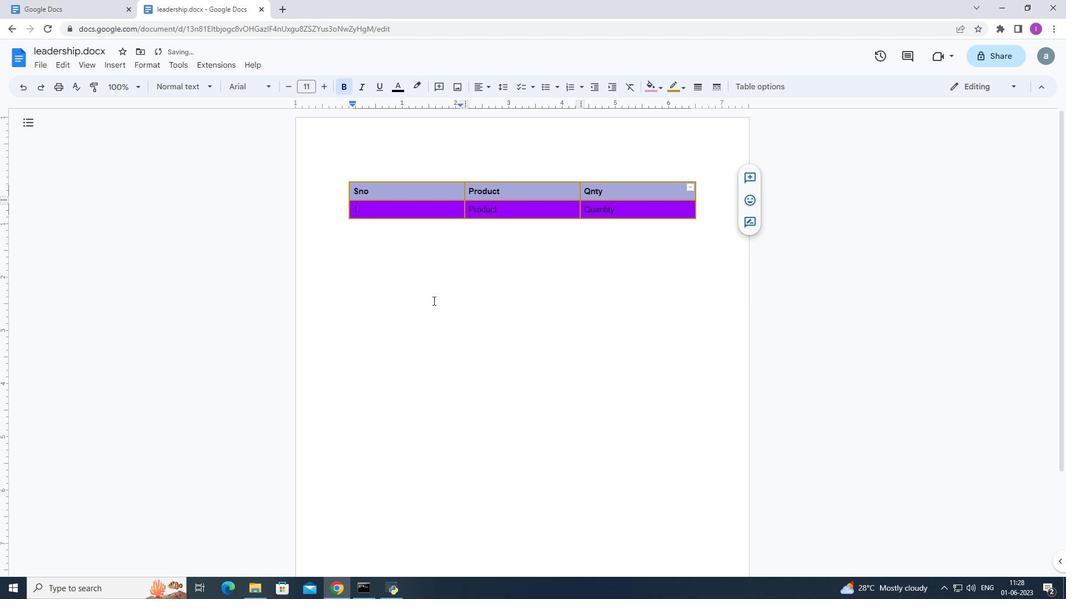 
Action: Mouse pressed left at (428, 304)
Screenshot: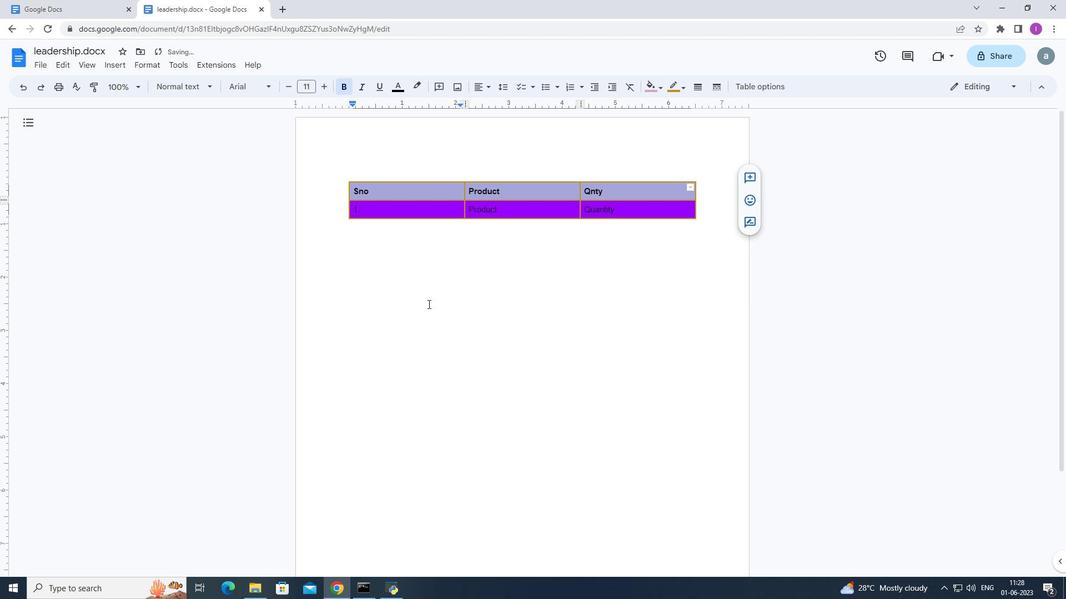 
Action: Mouse moved to (575, 272)
Screenshot: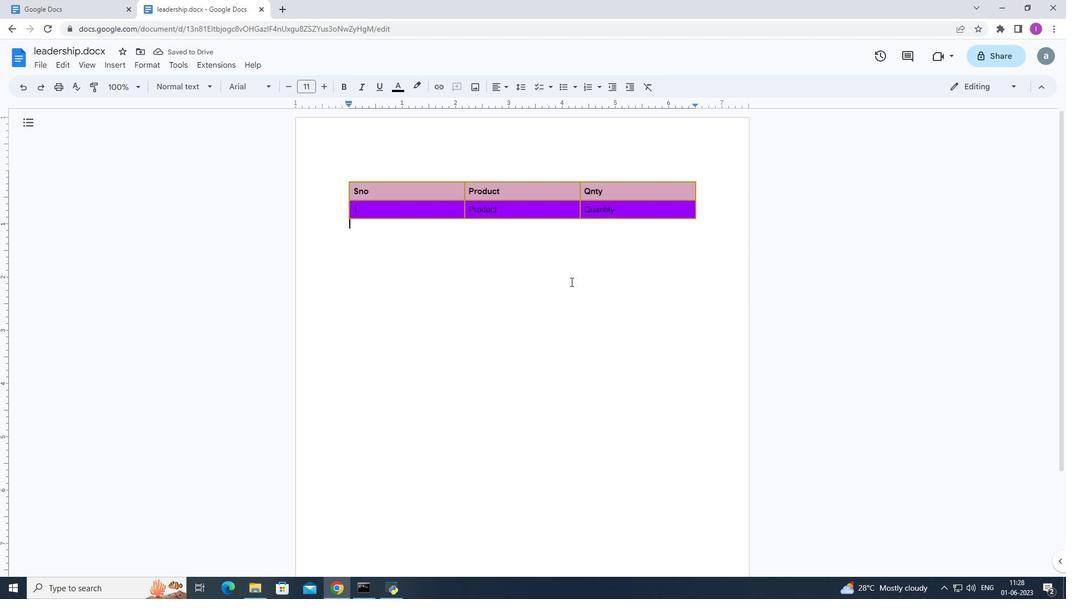 
